 Task: Sort the products by unit price (low first).
Action: Mouse moved to (22, 67)
Screenshot: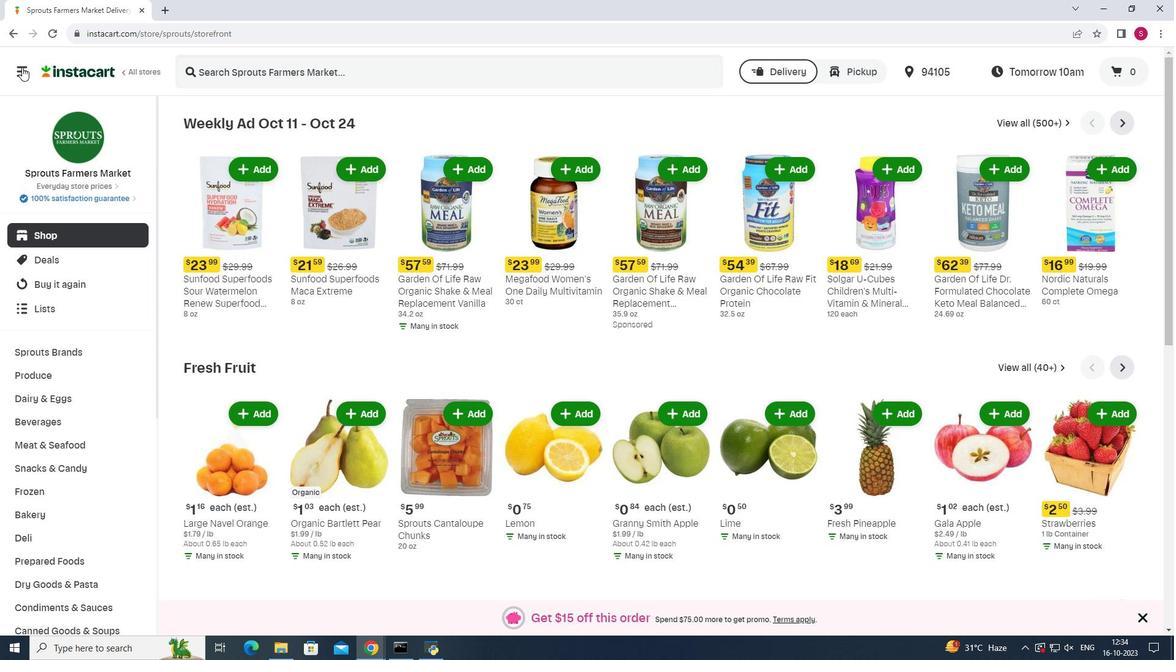 
Action: Mouse pressed left at (22, 67)
Screenshot: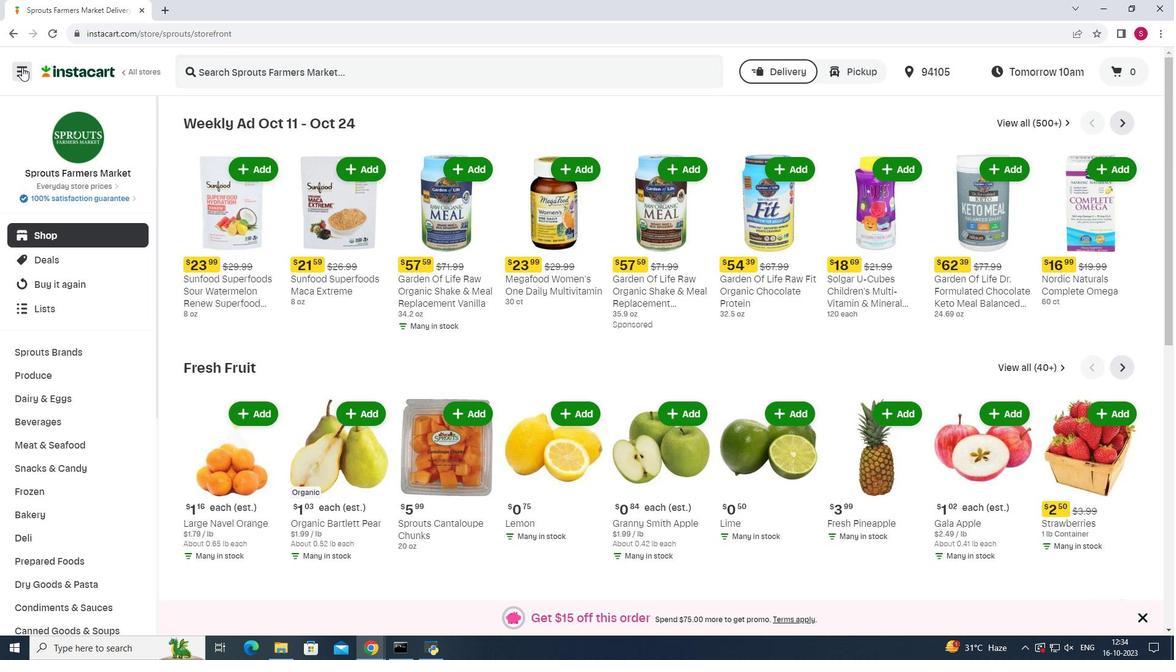 
Action: Mouse moved to (53, 322)
Screenshot: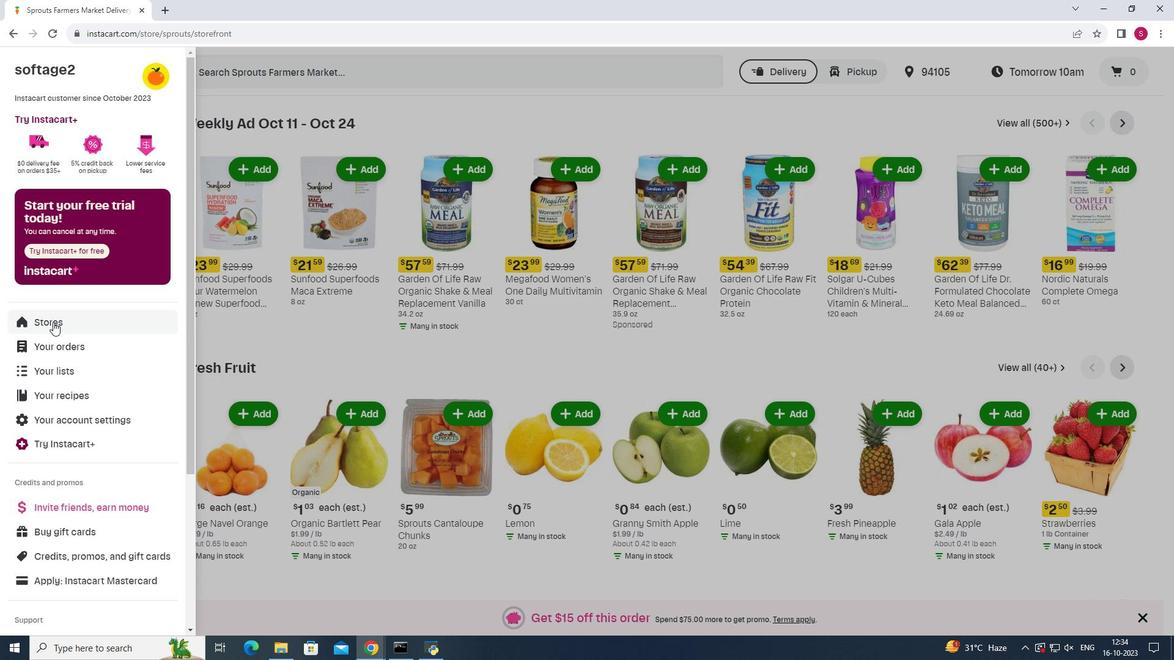 
Action: Mouse pressed left at (53, 322)
Screenshot: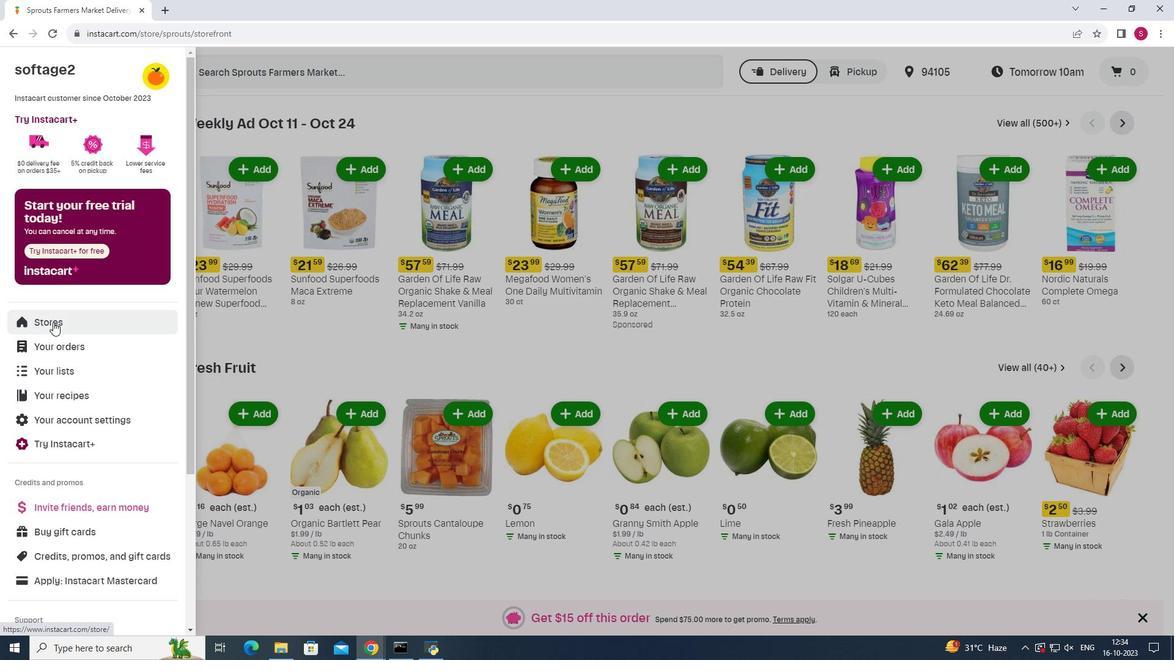 
Action: Mouse moved to (279, 116)
Screenshot: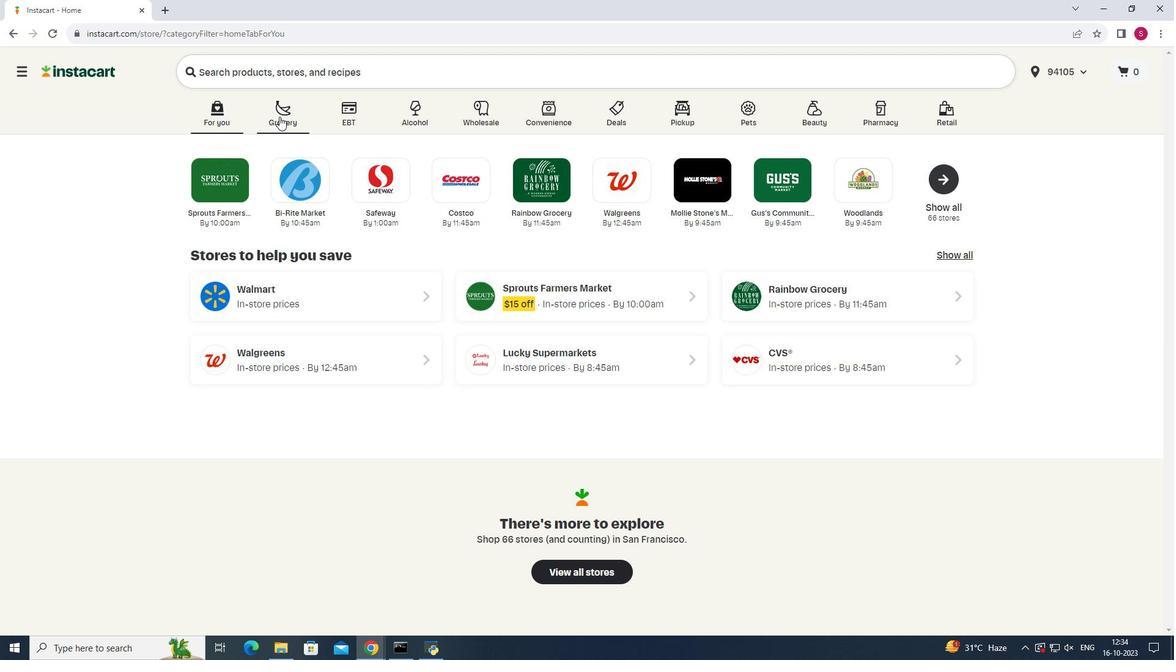 
Action: Mouse pressed left at (279, 116)
Screenshot: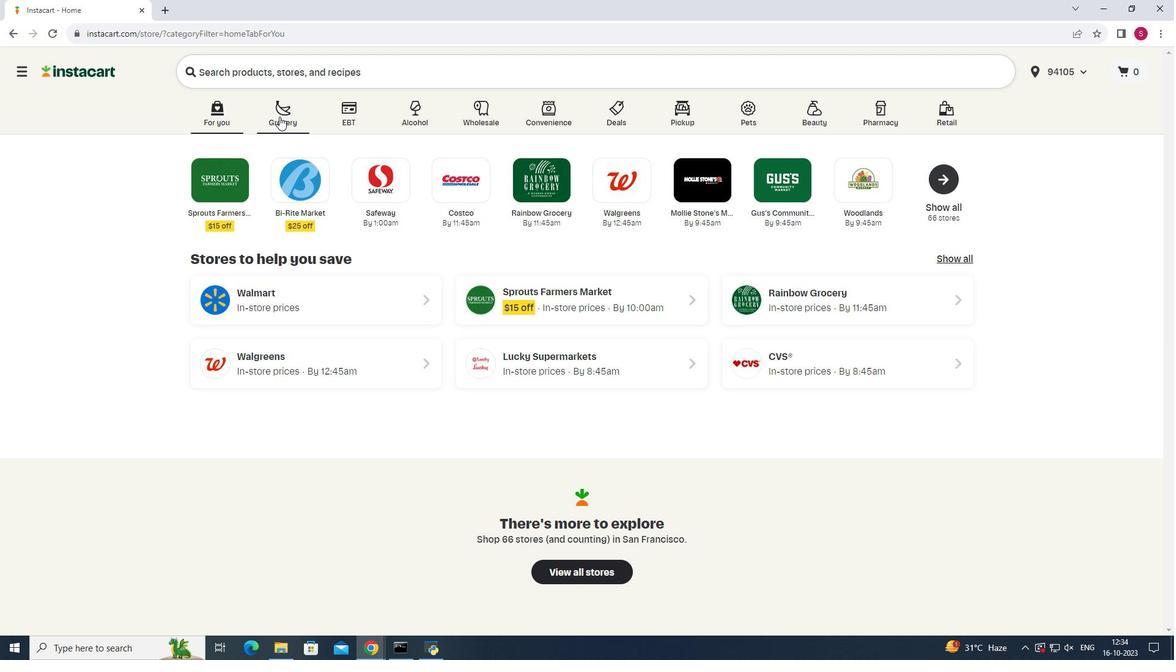 
Action: Mouse moved to (810, 170)
Screenshot: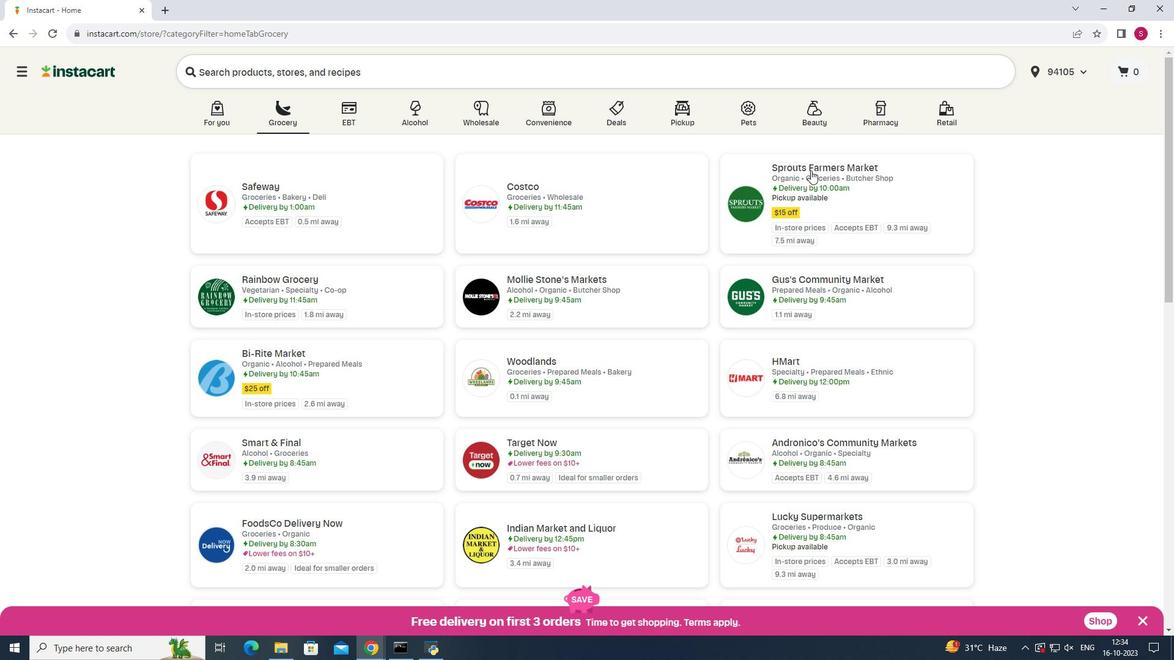 
Action: Mouse pressed left at (810, 170)
Screenshot: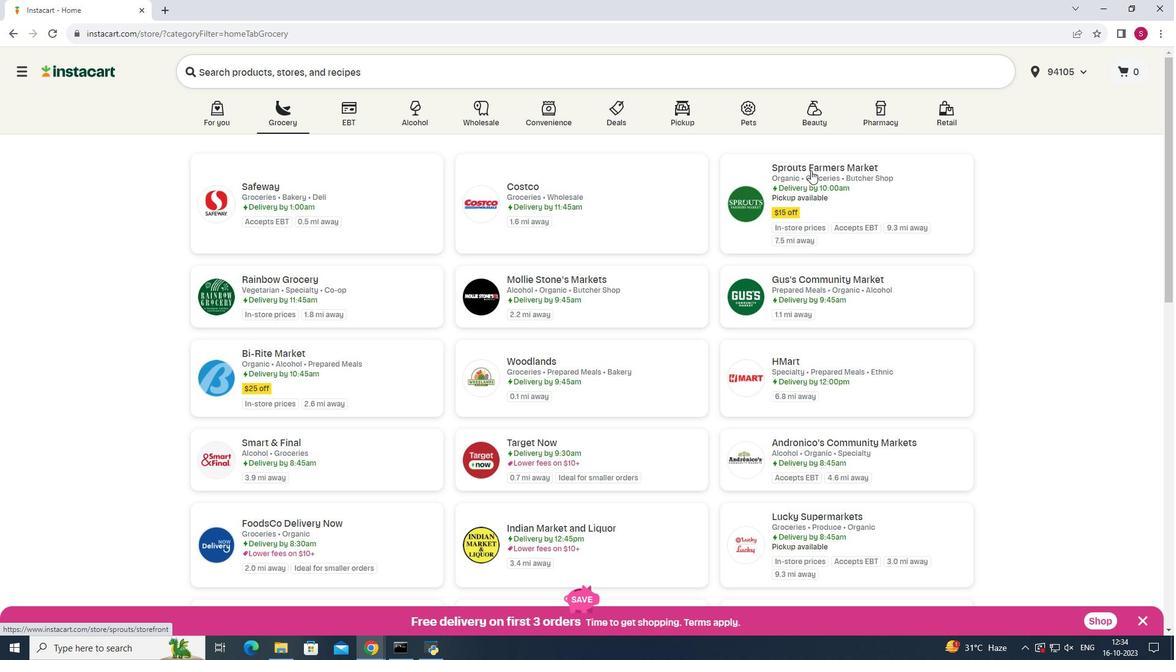 
Action: Mouse moved to (58, 443)
Screenshot: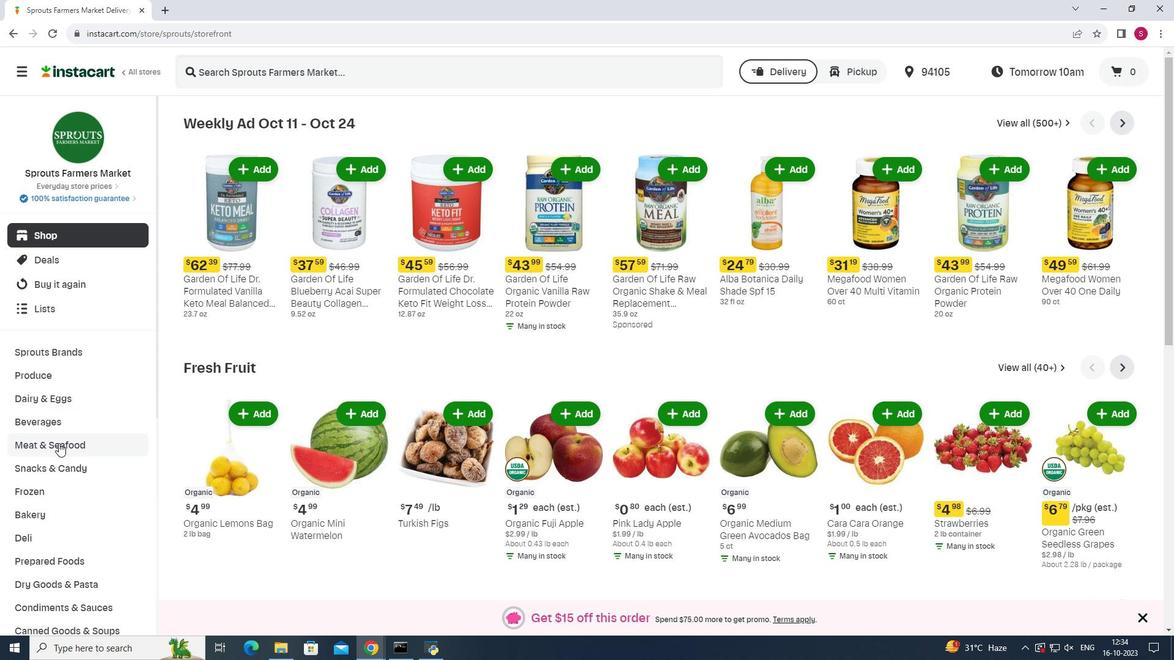 
Action: Mouse pressed left at (58, 443)
Screenshot: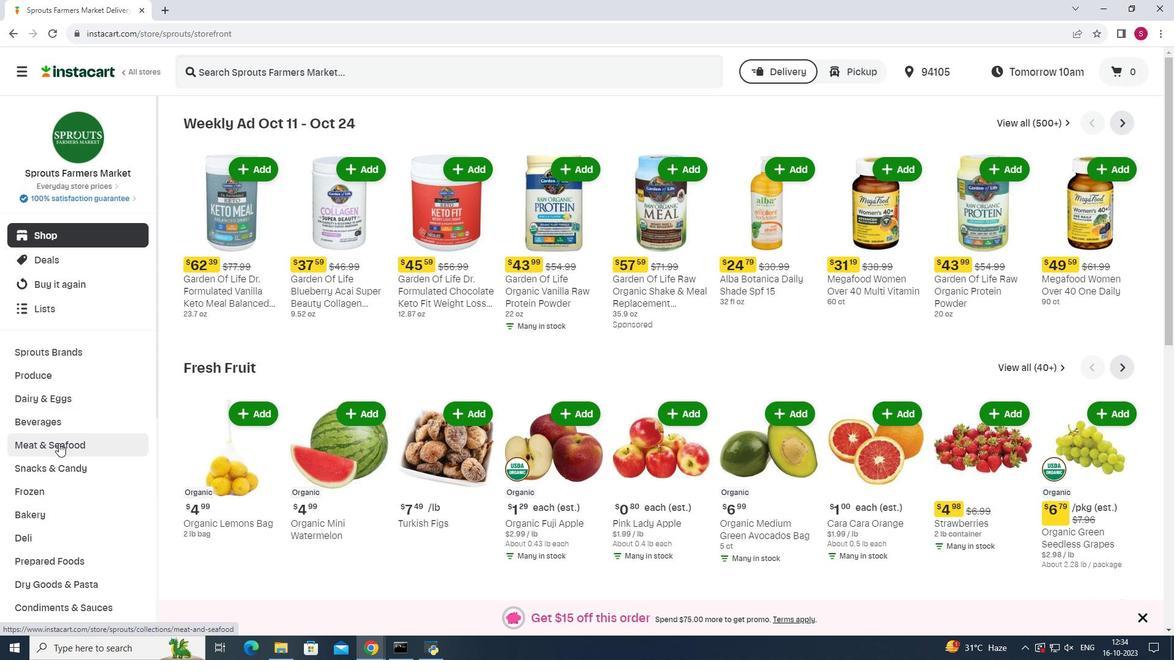 
Action: Mouse moved to (702, 154)
Screenshot: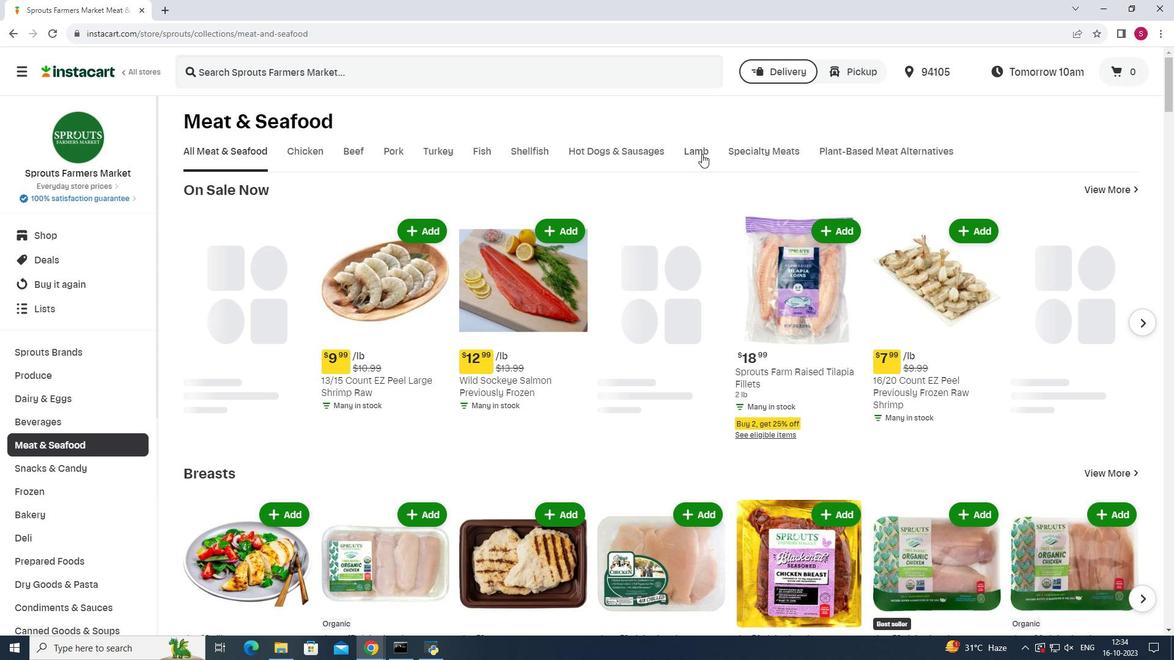 
Action: Mouse pressed left at (702, 154)
Screenshot: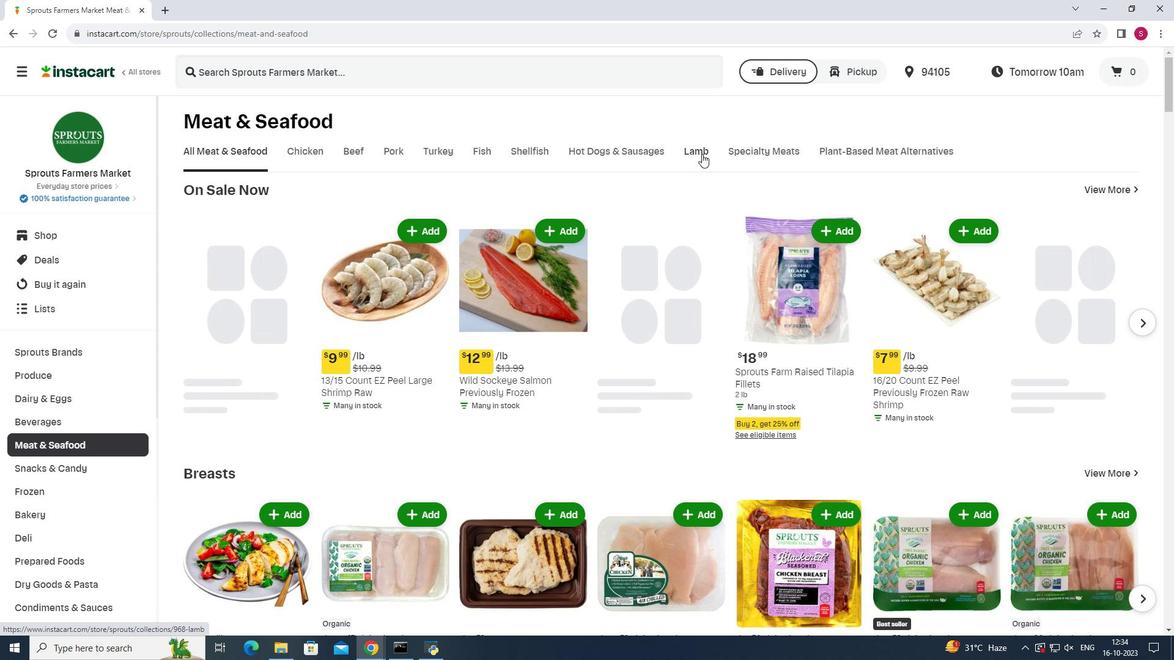 
Action: Mouse moved to (1094, 187)
Screenshot: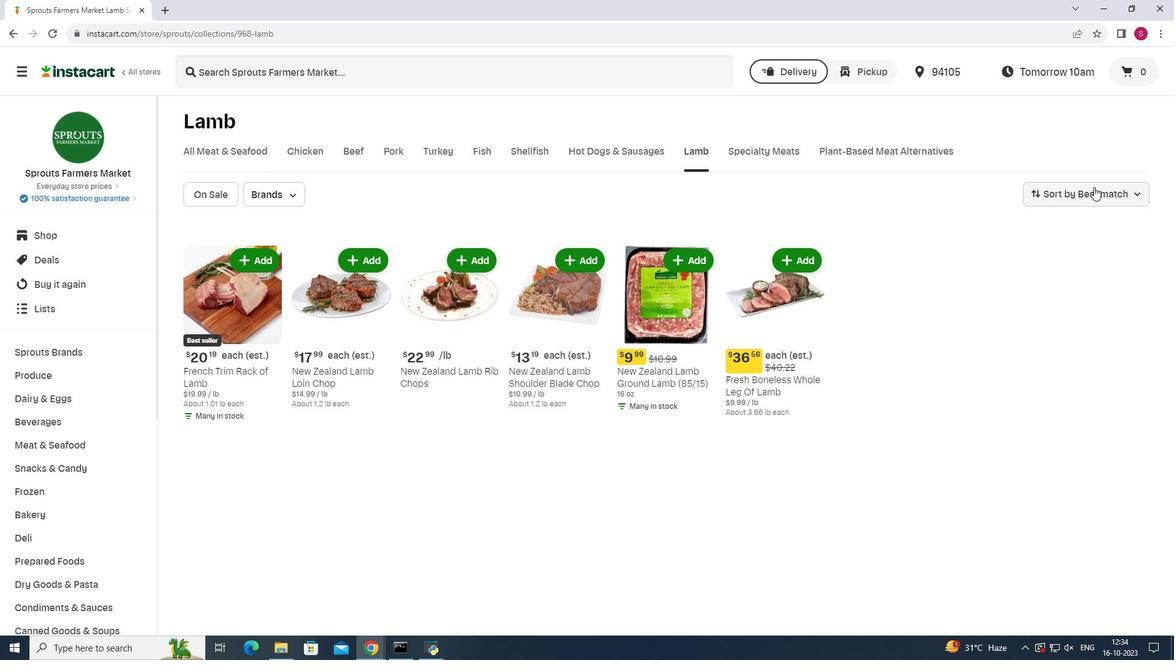 
Action: Mouse pressed left at (1094, 187)
Screenshot: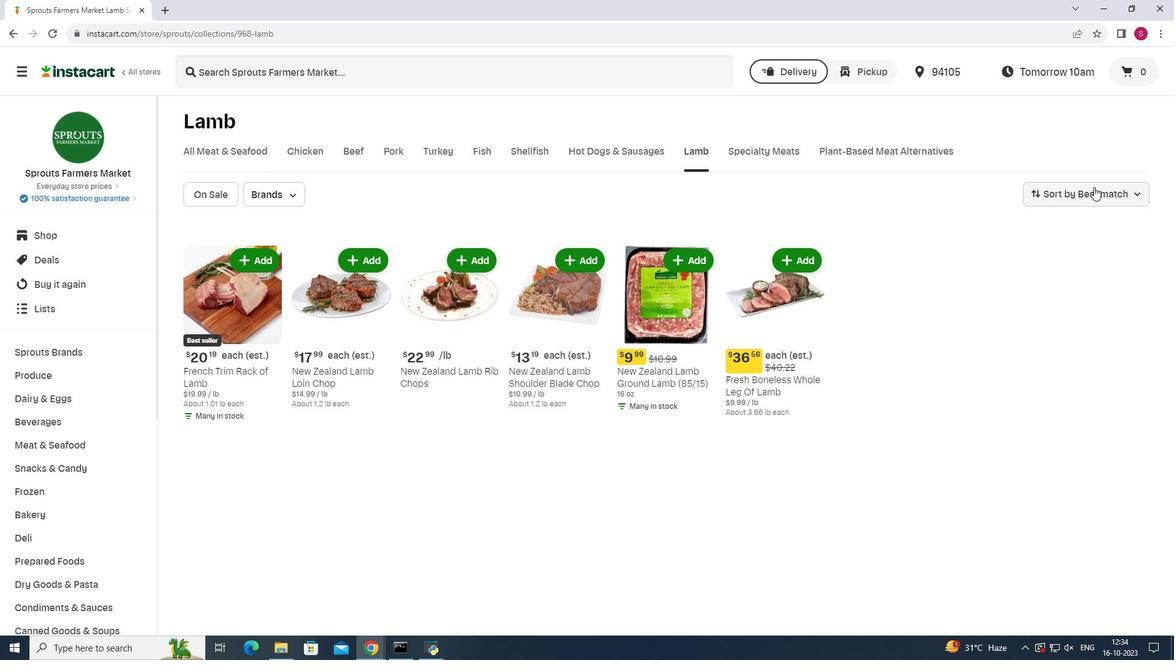 
Action: Mouse moved to (1098, 307)
Screenshot: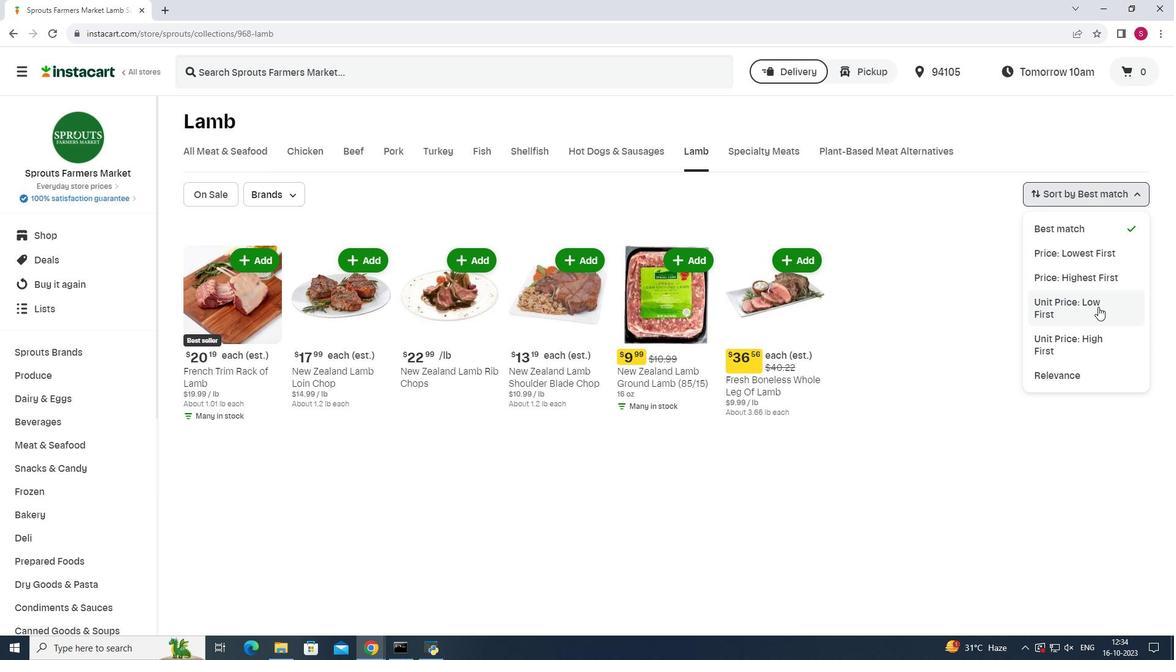 
Action: Mouse pressed left at (1098, 307)
Screenshot: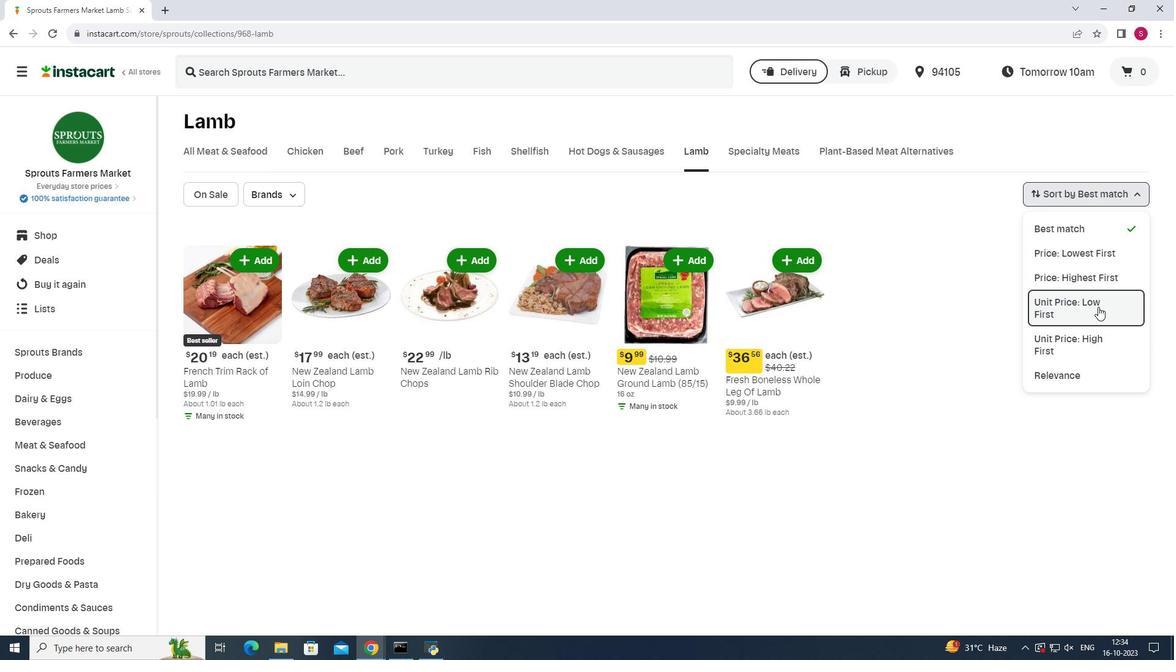 
Action: Mouse moved to (1098, 306)
Screenshot: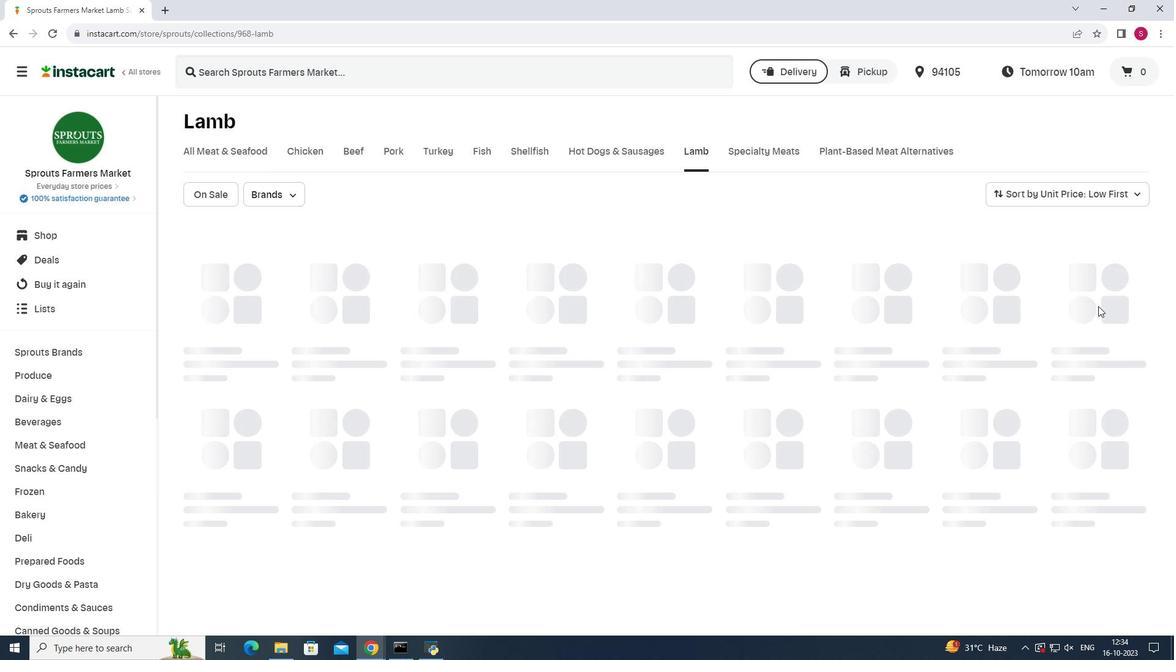 
